 Task: Enable the option "Noise reduction" in MOD demuxer.
Action: Mouse moved to (111, 11)
Screenshot: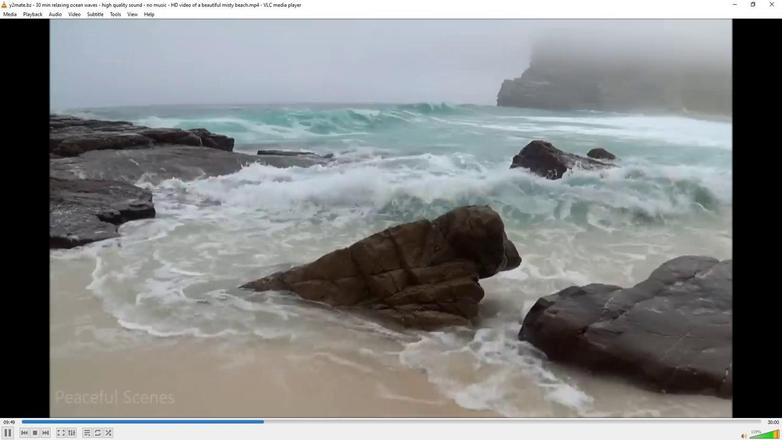 
Action: Mouse pressed left at (111, 11)
Screenshot: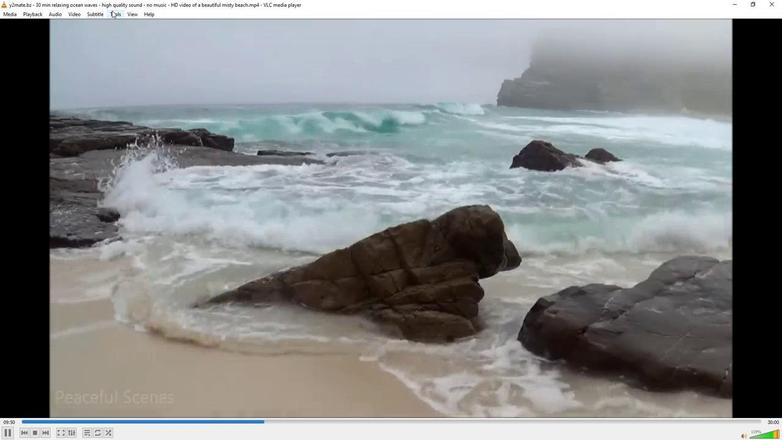 
Action: Mouse moved to (128, 113)
Screenshot: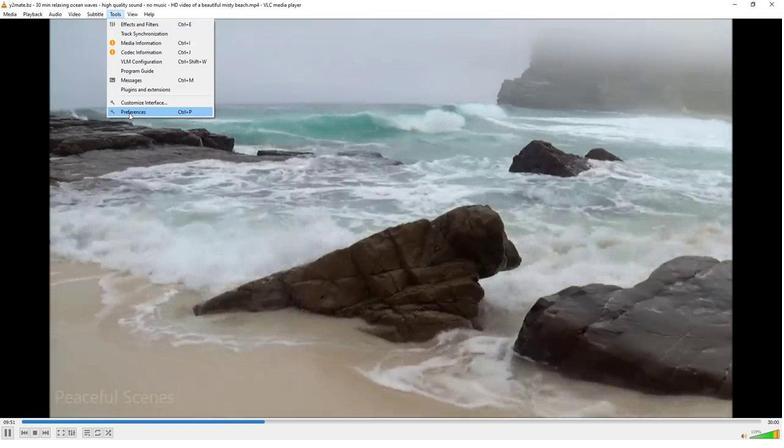 
Action: Mouse pressed left at (128, 113)
Screenshot: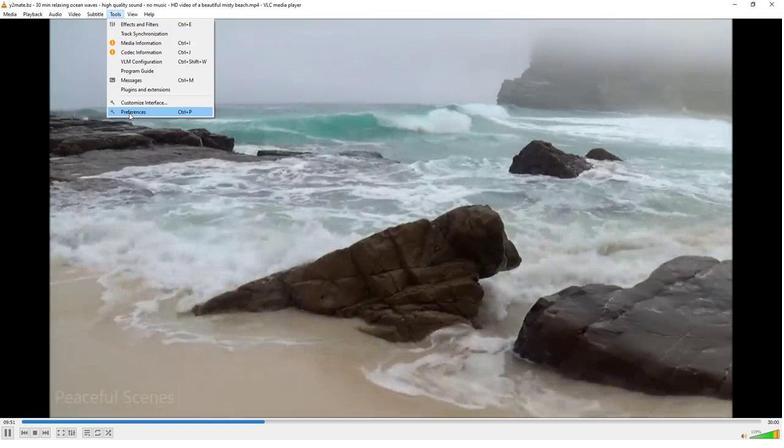 
Action: Mouse moved to (217, 337)
Screenshot: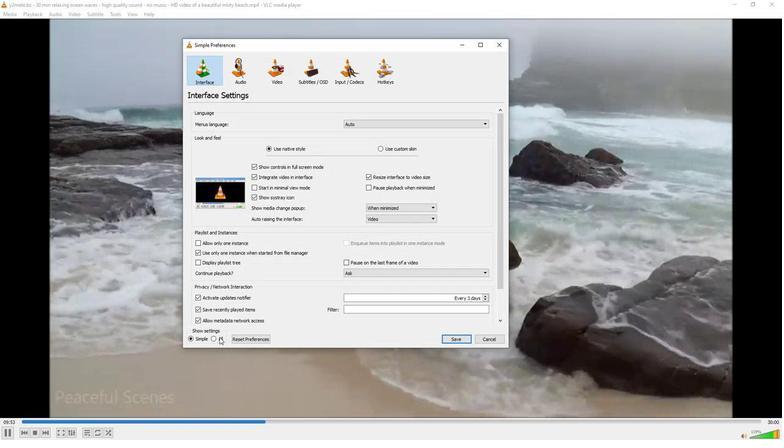 
Action: Mouse pressed left at (217, 337)
Screenshot: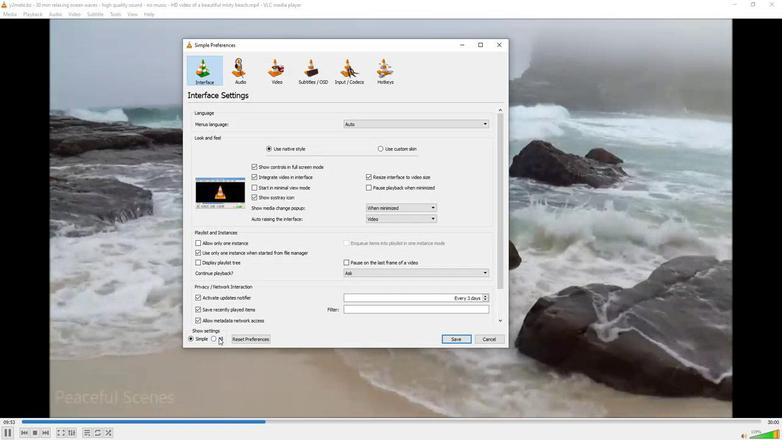 
Action: Mouse moved to (200, 221)
Screenshot: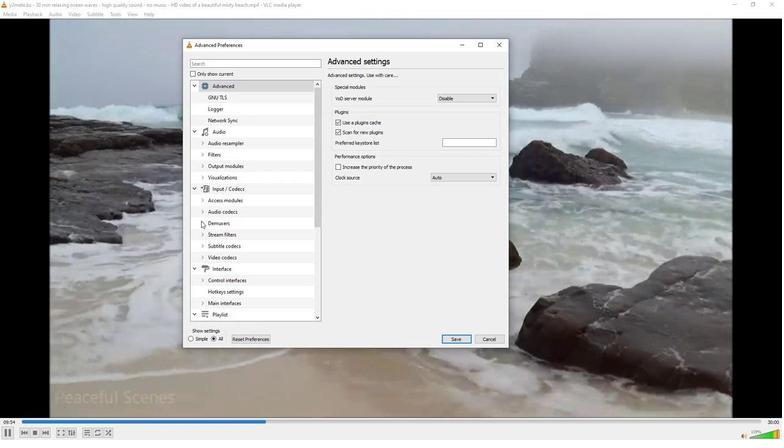 
Action: Mouse pressed left at (200, 221)
Screenshot: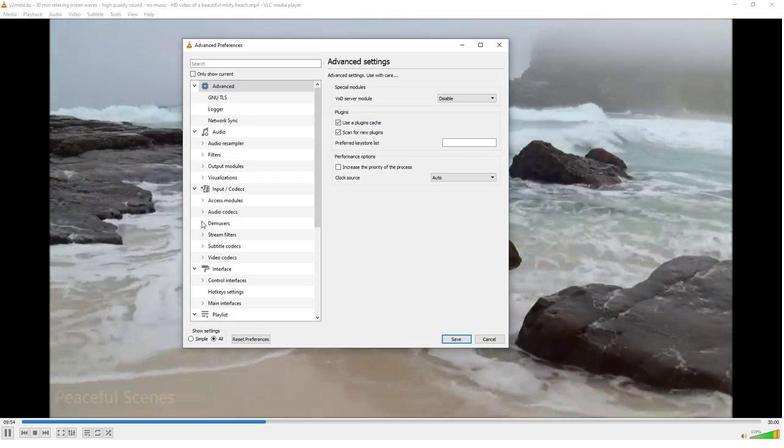 
Action: Mouse moved to (242, 265)
Screenshot: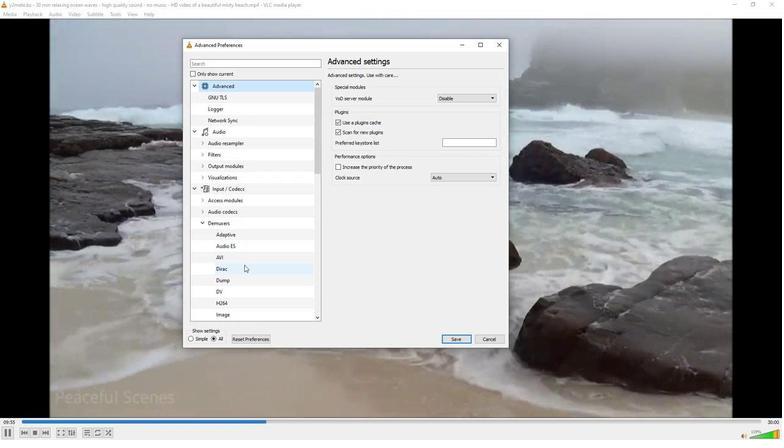 
Action: Mouse scrolled (242, 265) with delta (0, 0)
Screenshot: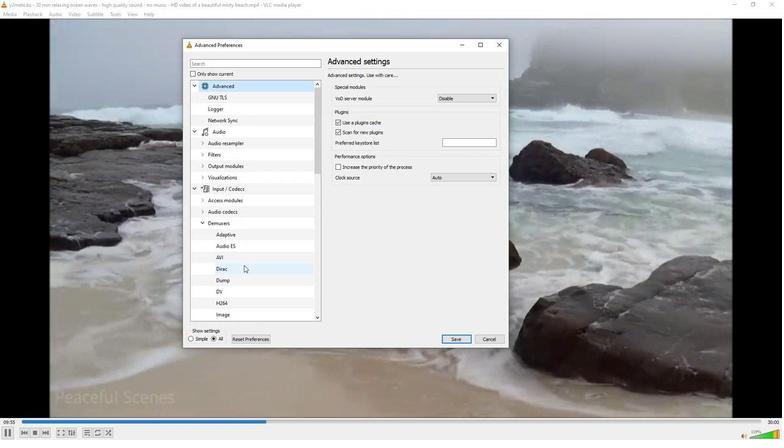 
Action: Mouse moved to (242, 265)
Screenshot: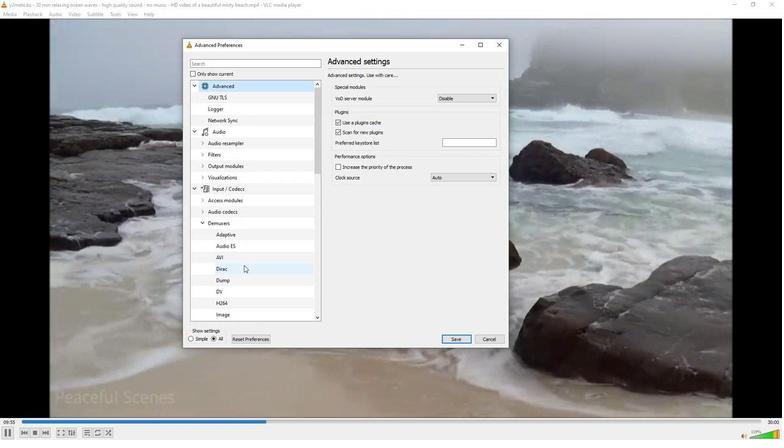 
Action: Mouse scrolled (242, 265) with delta (0, 0)
Screenshot: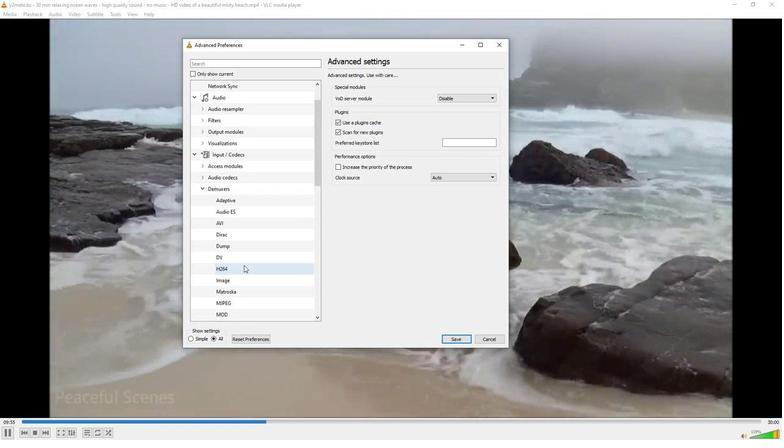 
Action: Mouse moved to (235, 278)
Screenshot: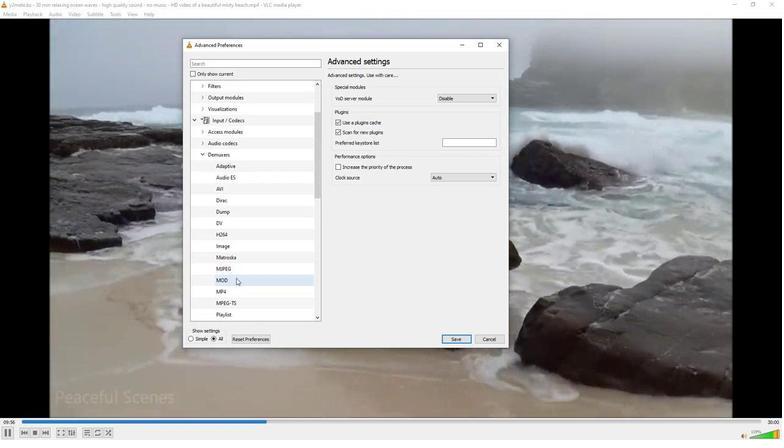 
Action: Mouse pressed left at (235, 278)
Screenshot: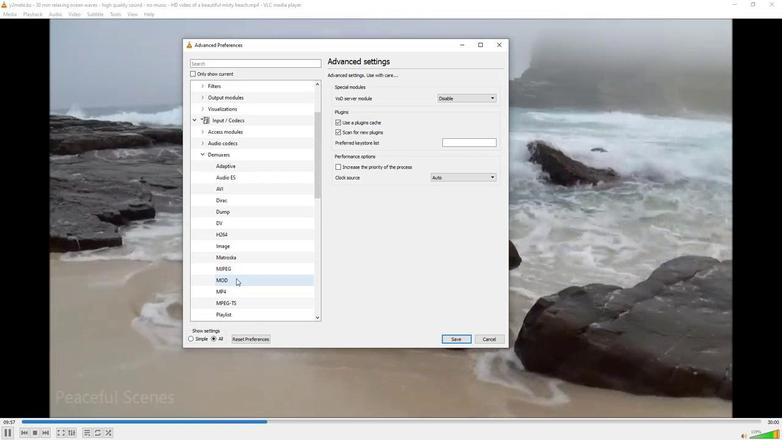 
Action: Mouse moved to (333, 86)
Screenshot: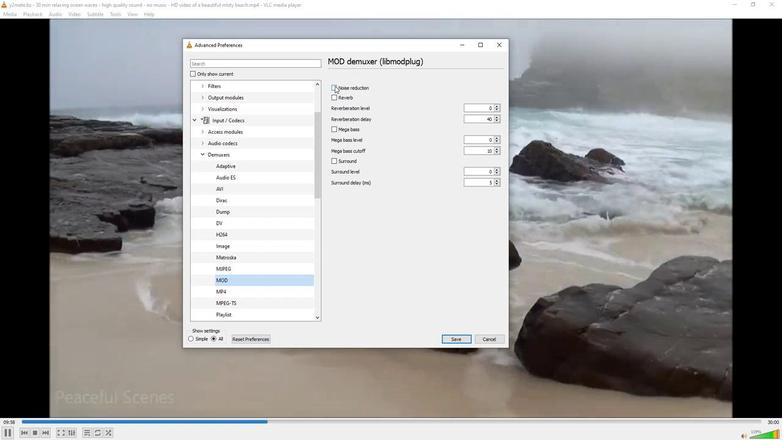 
Action: Mouse pressed left at (333, 86)
Screenshot: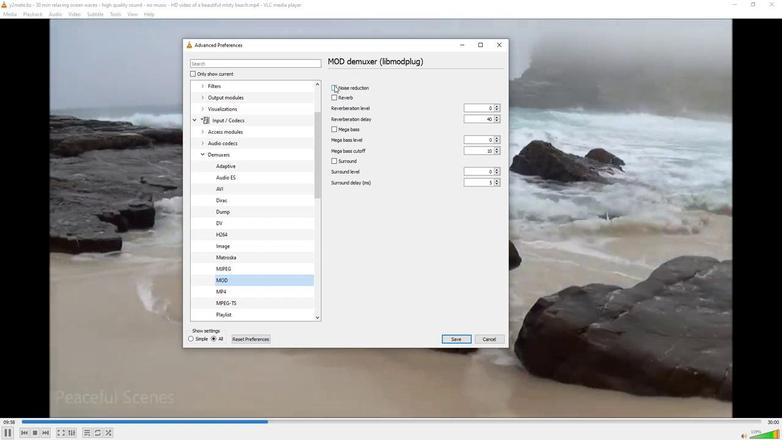 
Action: Mouse moved to (362, 187)
Screenshot: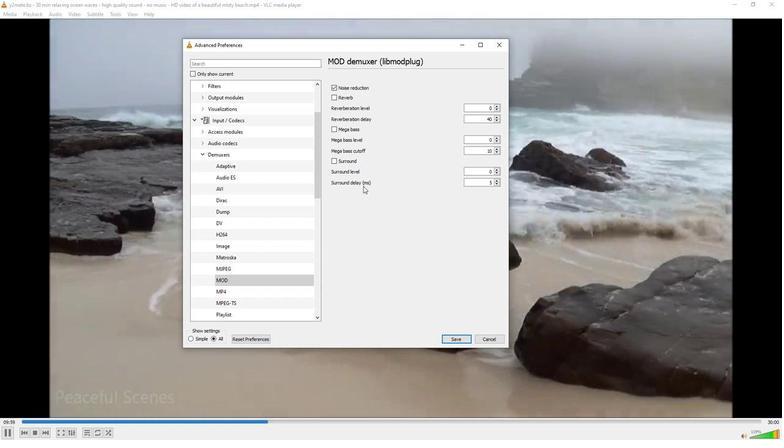
